 Task: Add Sprouts Sliced Provolone Cheese to the cart.
Action: Mouse pressed left at (20, 85)
Screenshot: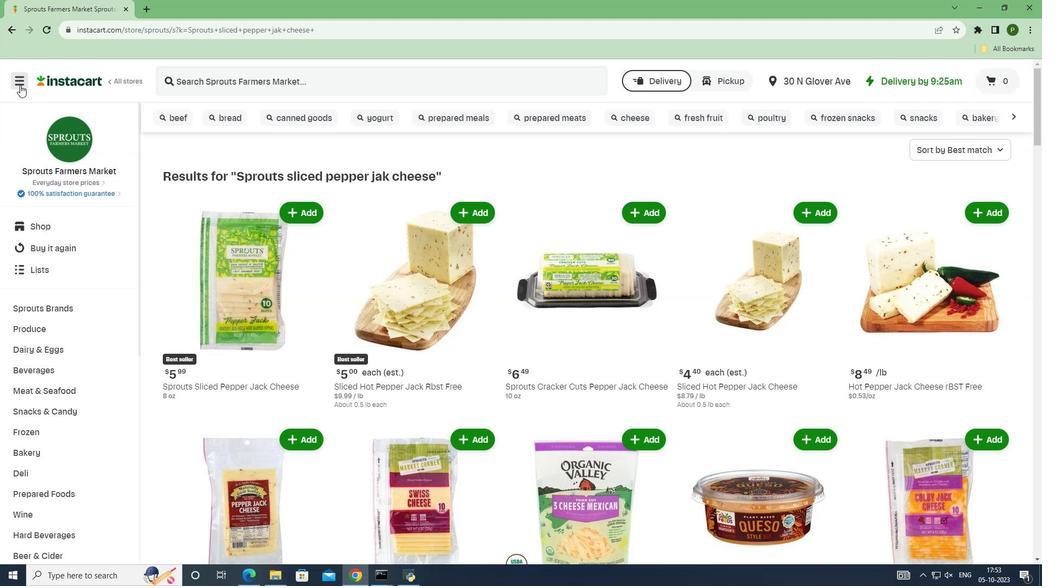
Action: Mouse moved to (54, 285)
Screenshot: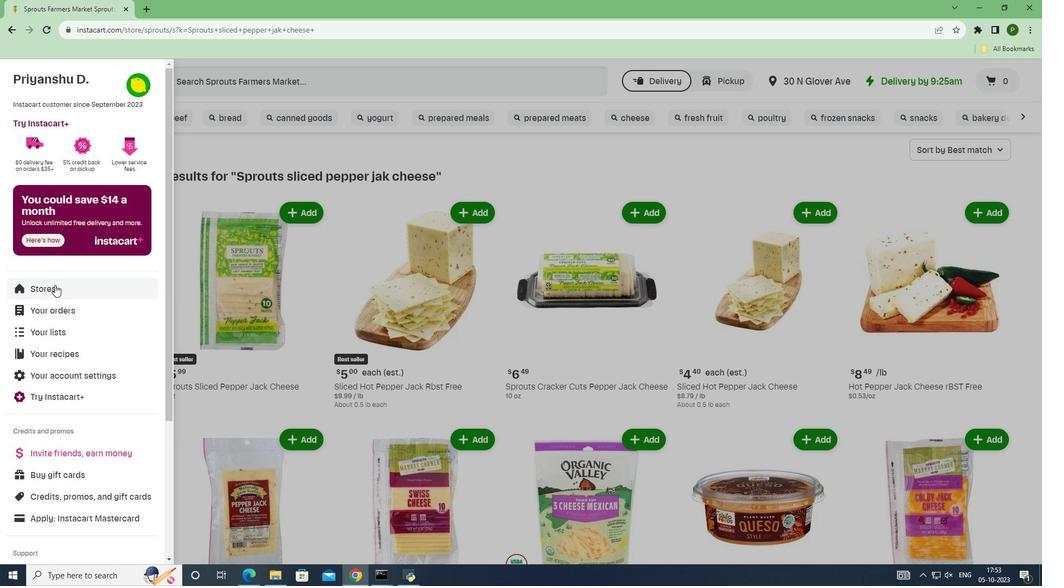 
Action: Mouse pressed left at (54, 285)
Screenshot: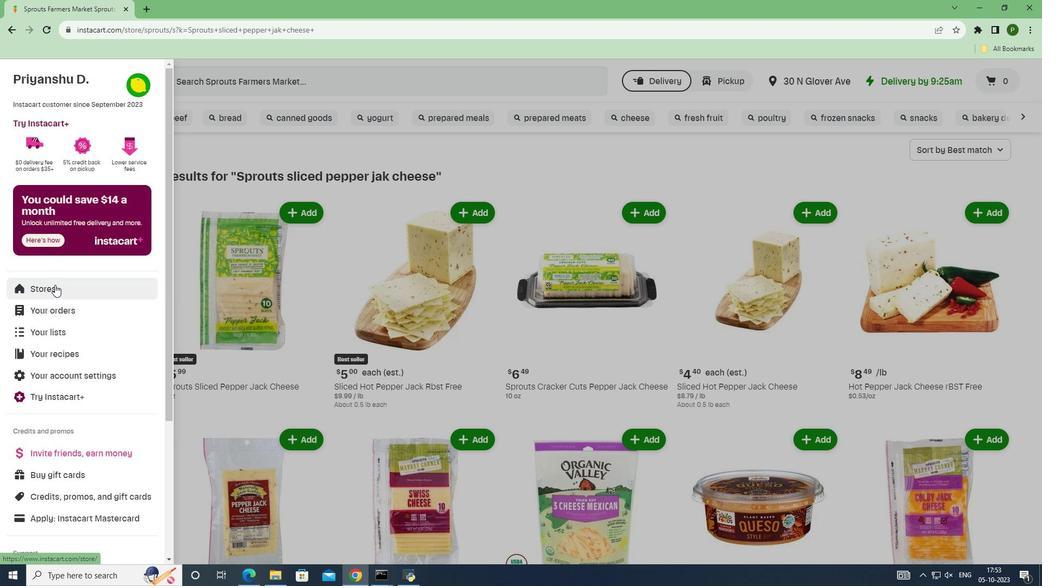 
Action: Mouse moved to (255, 119)
Screenshot: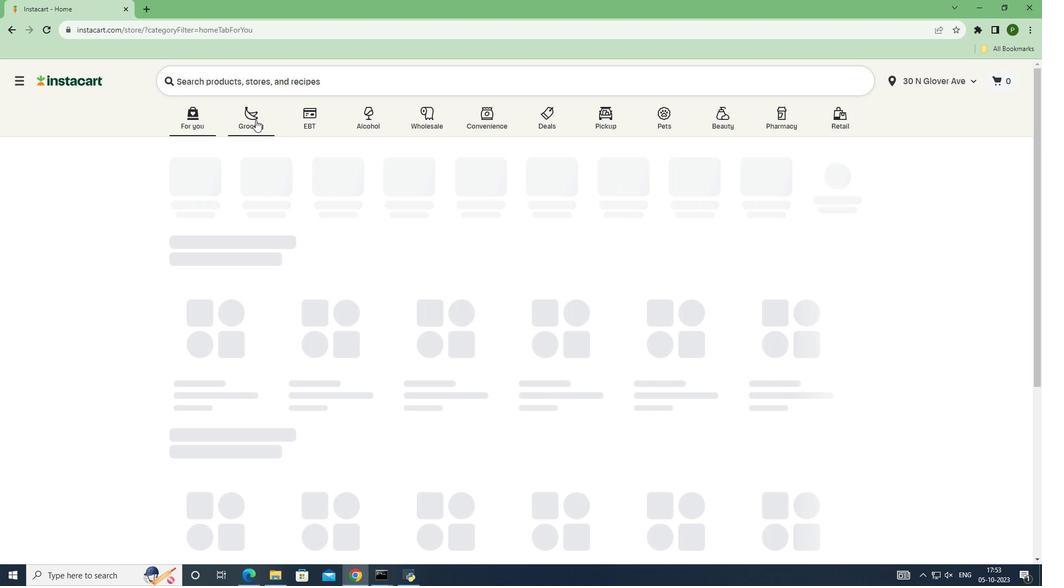 
Action: Mouse pressed left at (255, 119)
Screenshot: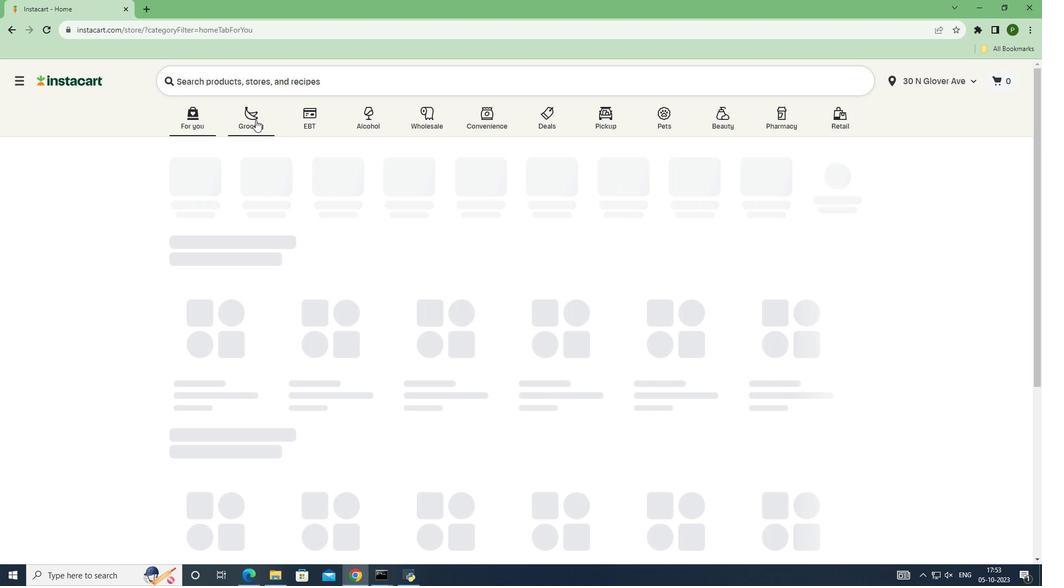 
Action: Mouse moved to (664, 232)
Screenshot: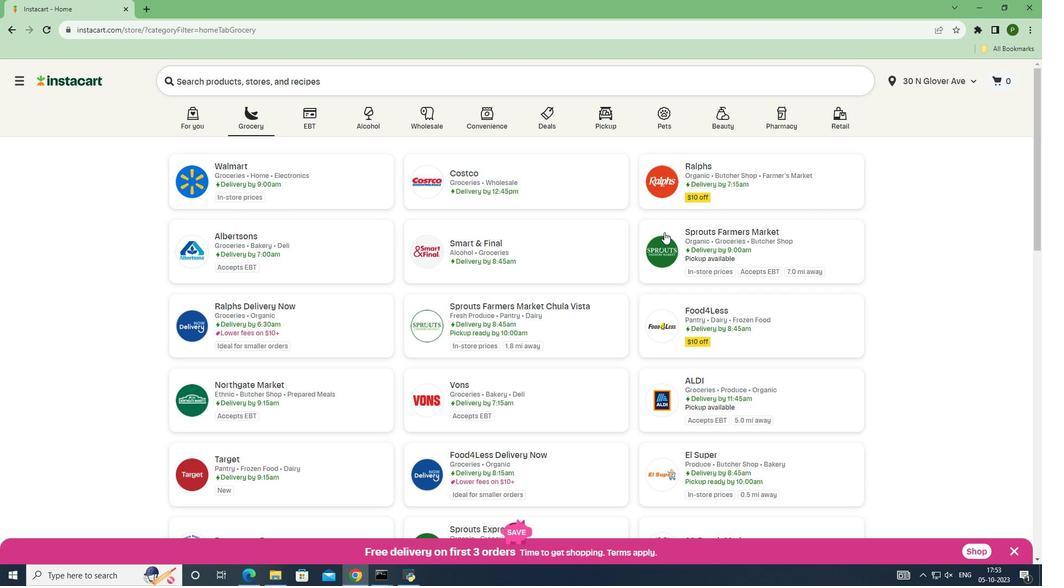 
Action: Mouse pressed left at (664, 232)
Screenshot: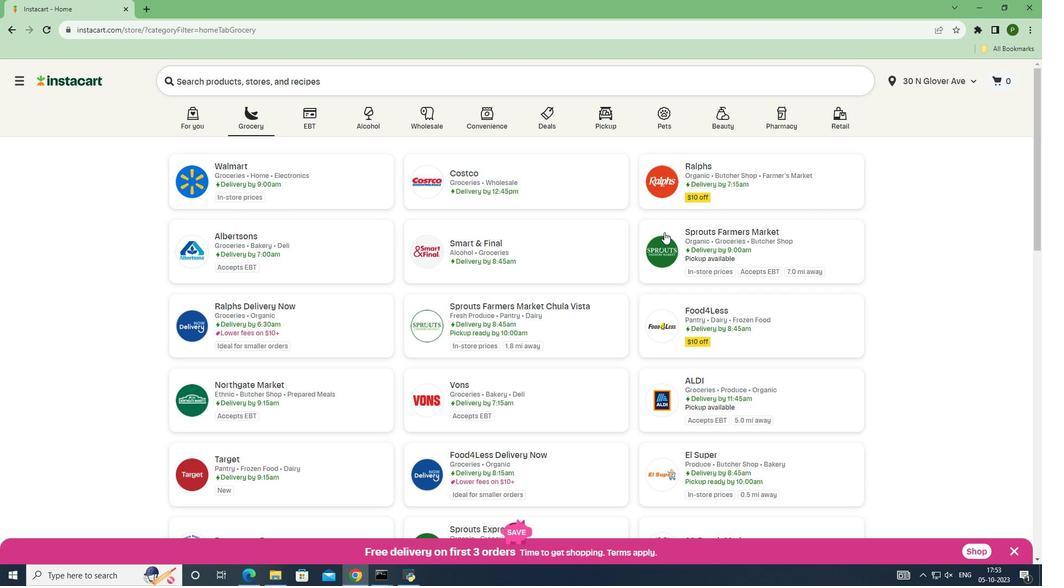 
Action: Mouse moved to (90, 312)
Screenshot: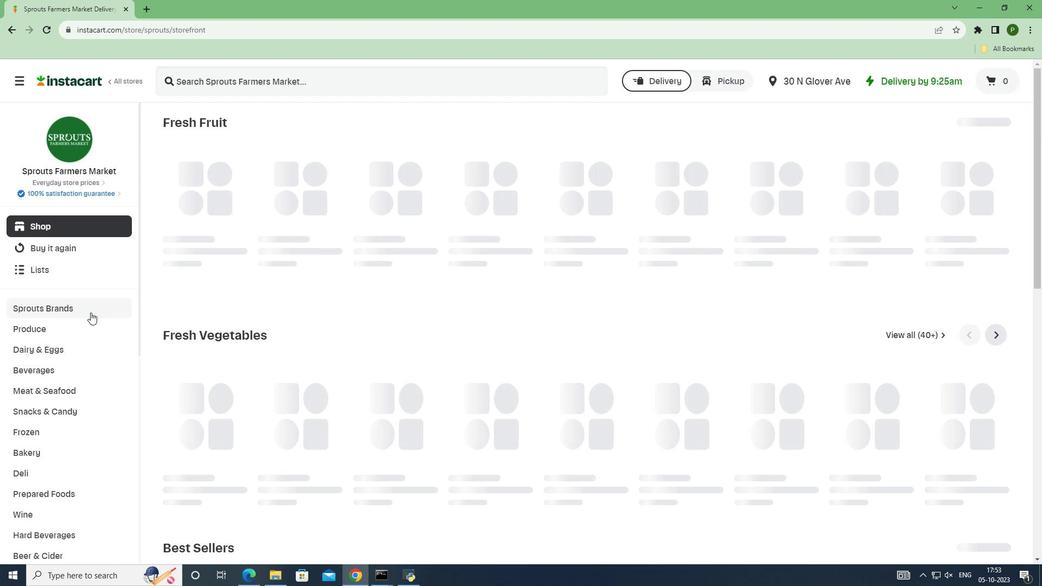 
Action: Mouse pressed left at (90, 312)
Screenshot: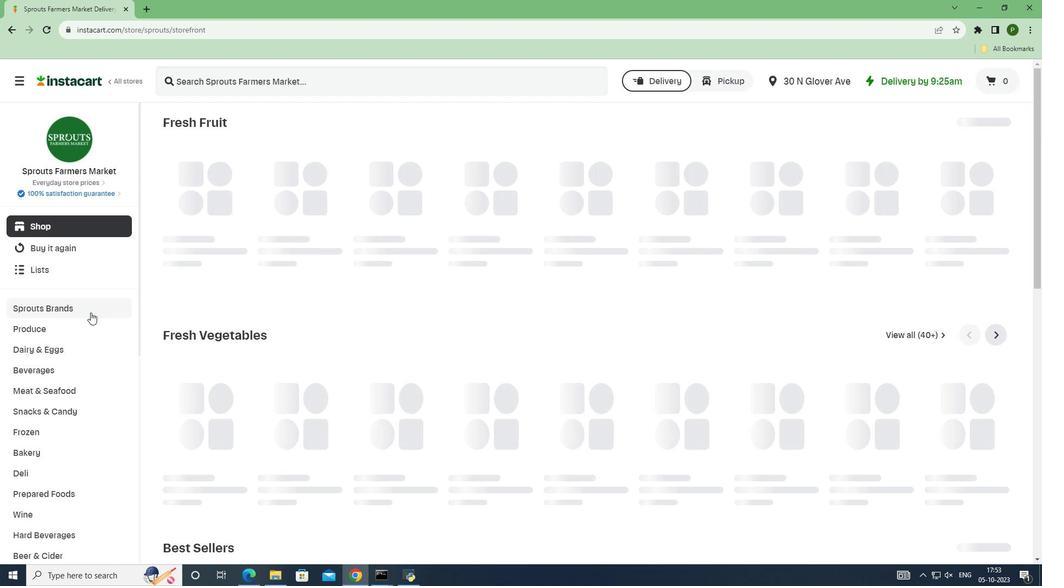 
Action: Mouse moved to (62, 428)
Screenshot: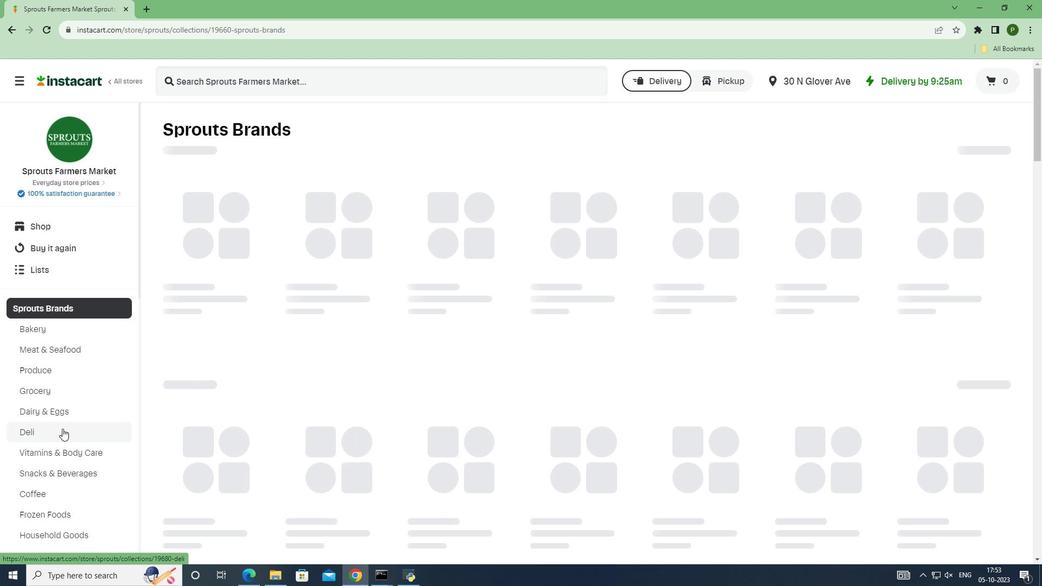
Action: Mouse pressed left at (62, 428)
Screenshot: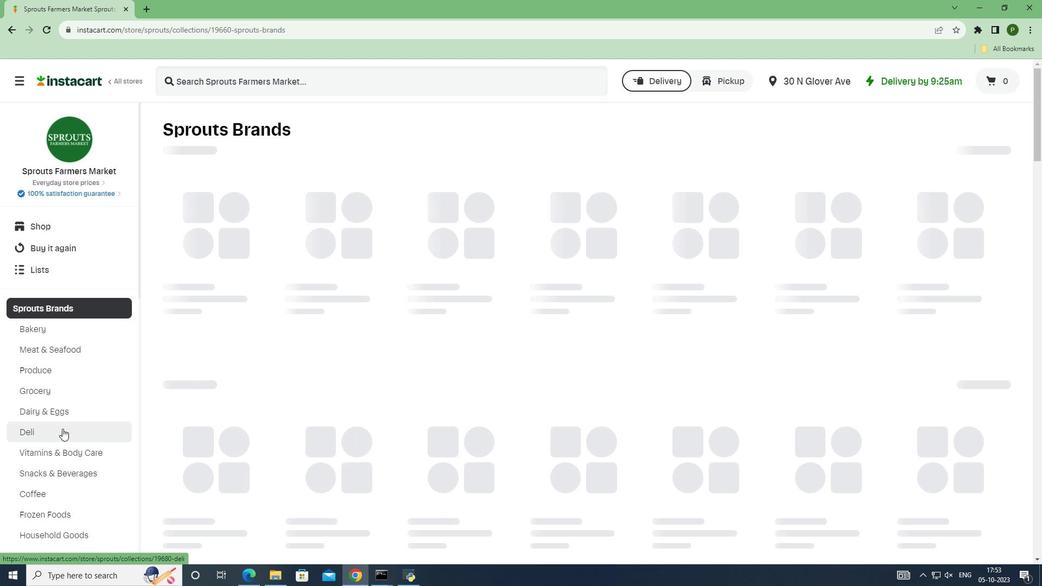 
Action: Mouse moved to (275, 76)
Screenshot: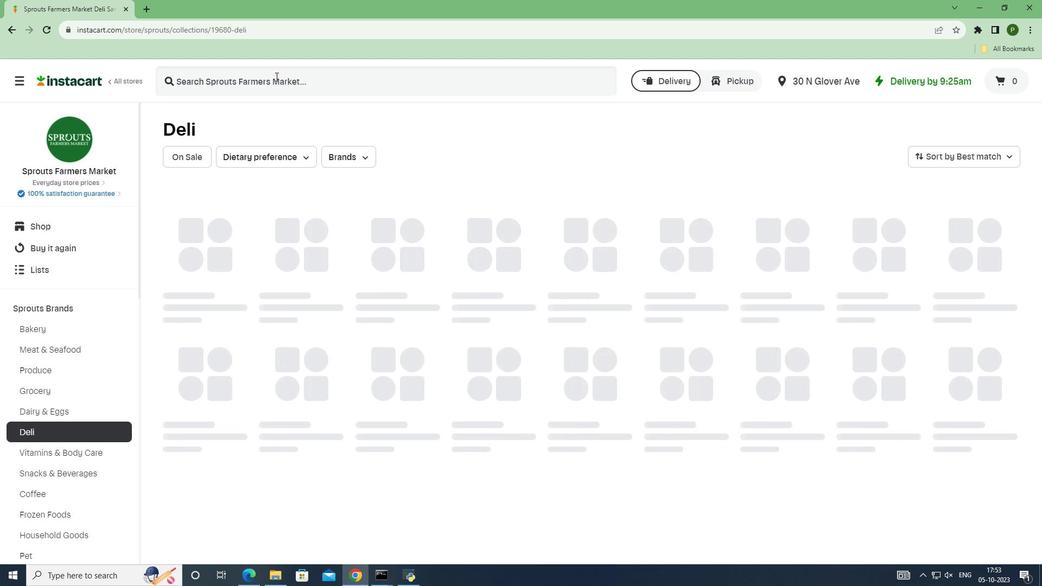 
Action: Mouse pressed left at (275, 76)
Screenshot: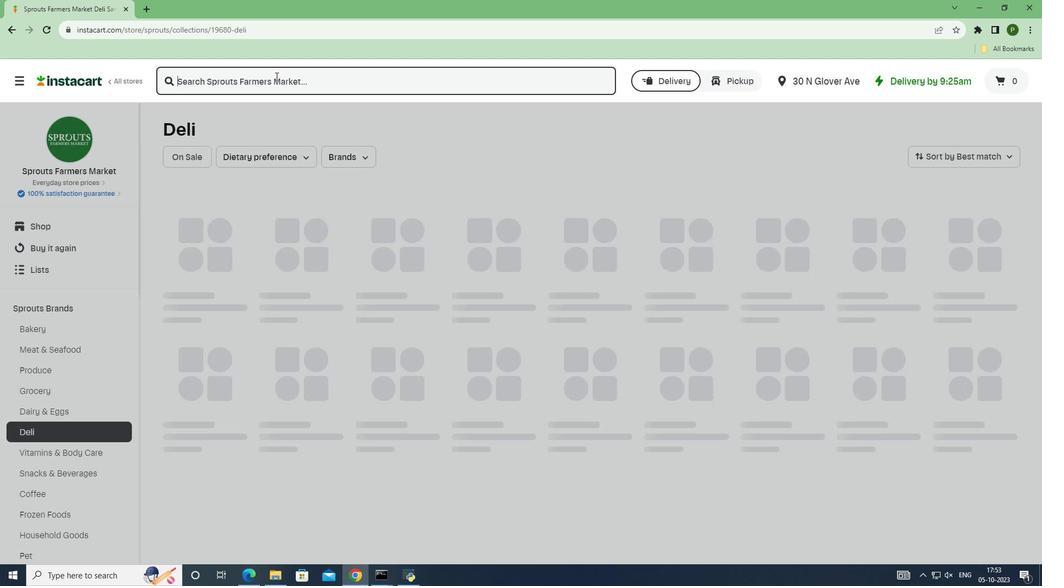 
Action: Key pressed <Key.caps_lock>S<Key.caps_lock>prouts<Key.space>sliced<Key.space>provolone<Key.space>cheese<Key.space><Key.enter>
Screenshot: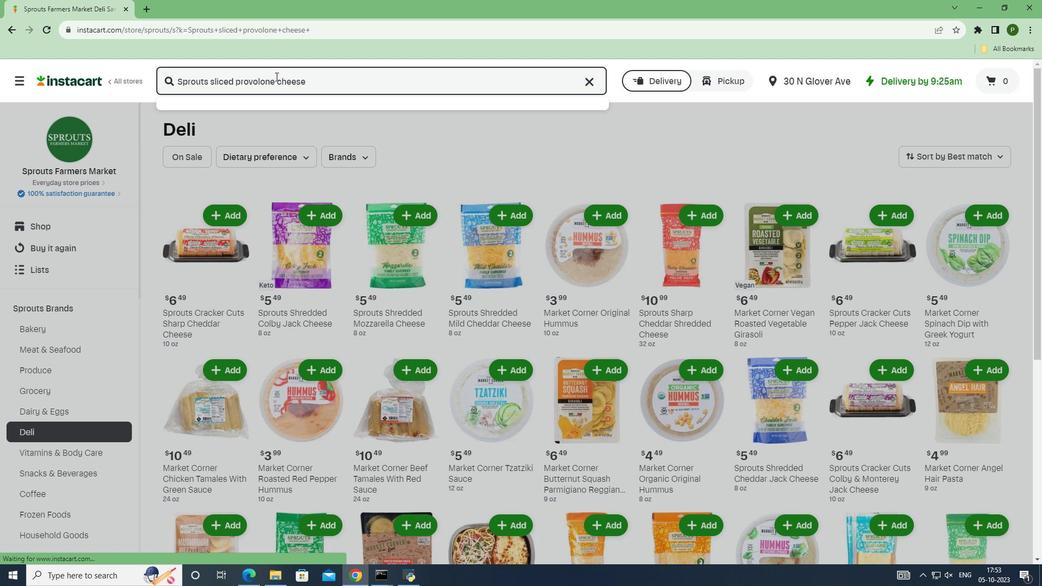 
Action: Mouse moved to (286, 178)
Screenshot: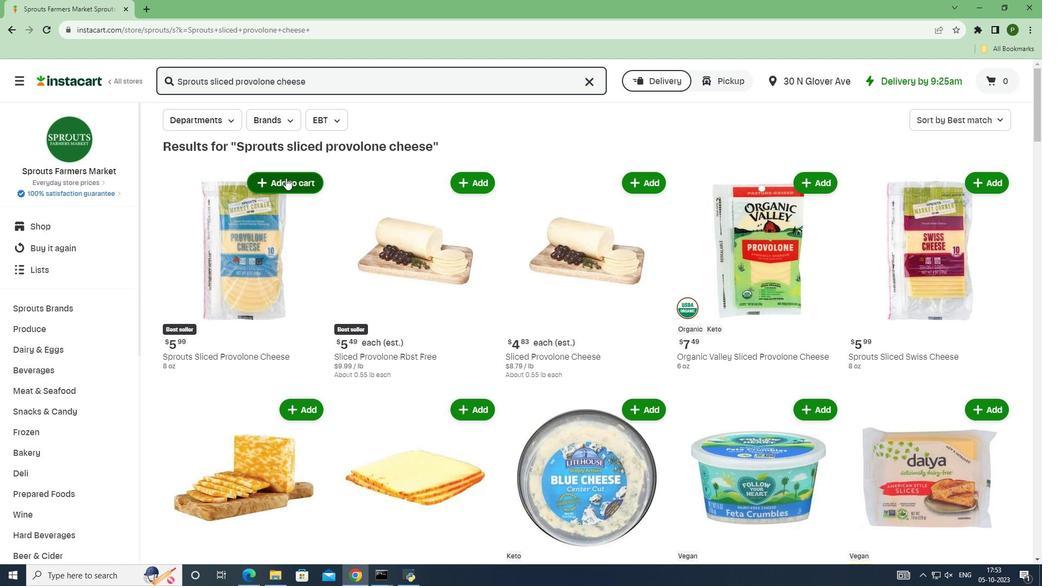 
Action: Mouse pressed left at (286, 178)
Screenshot: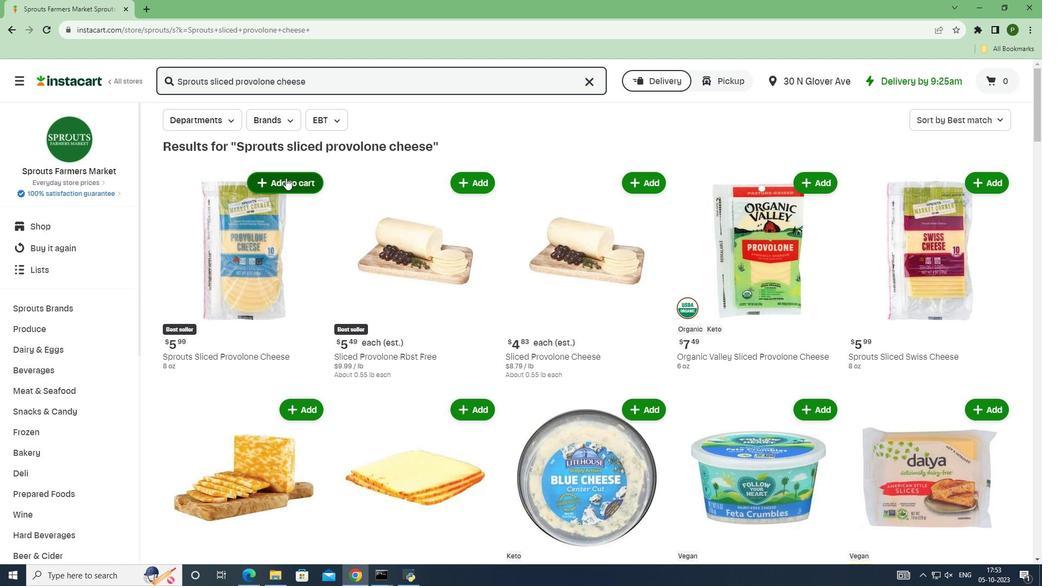 
